 Task: Reply to email with the signature Eva Nelson with the subject 'Request for a change in project budget' from softage.1@softage.net with the message 'Can you please send me the latest sales report?' with CC to softage.10@softage.net with an attached document Operating_manual.docx
Action: Mouse moved to (822, 191)
Screenshot: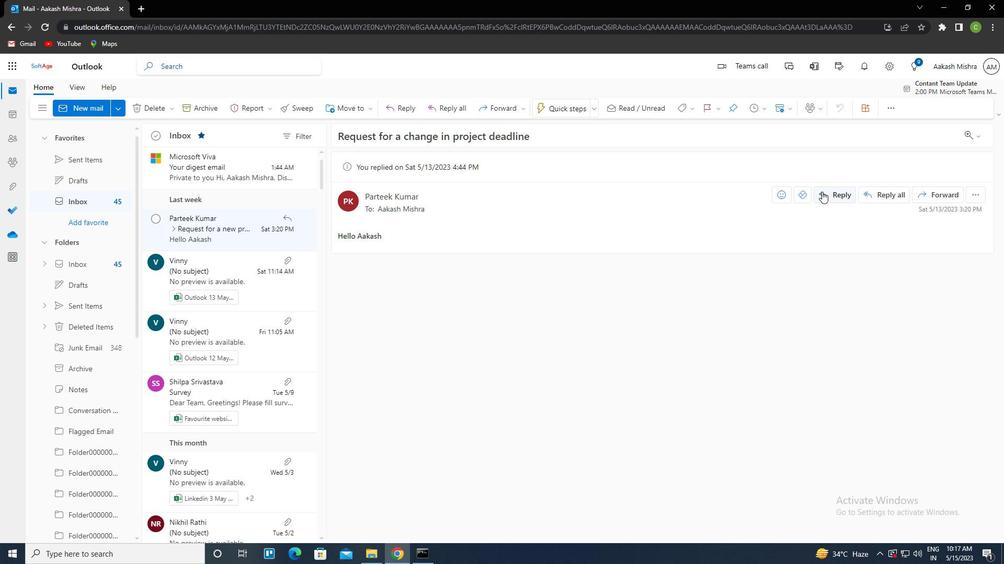 
Action: Mouse pressed left at (822, 191)
Screenshot: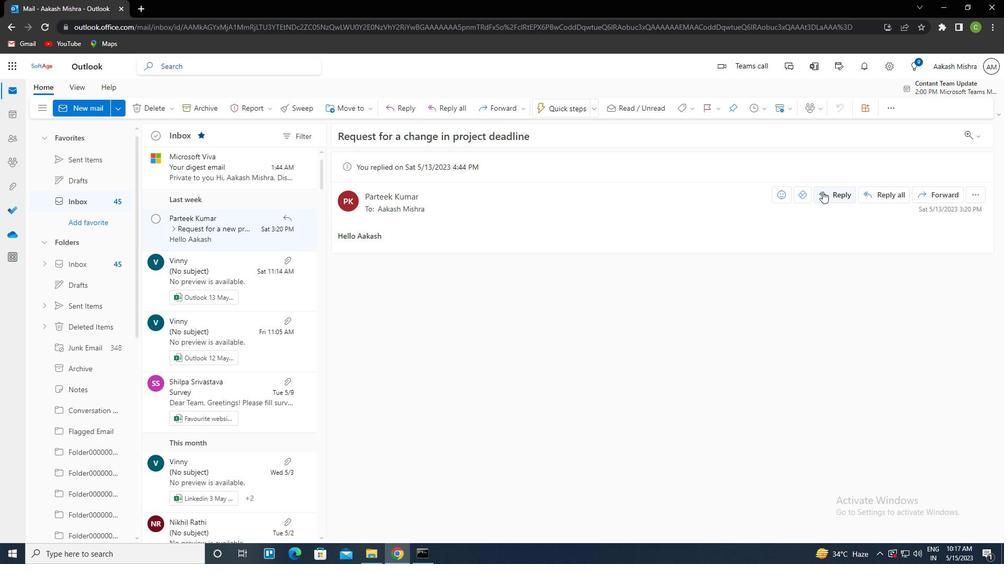 
Action: Mouse moved to (679, 111)
Screenshot: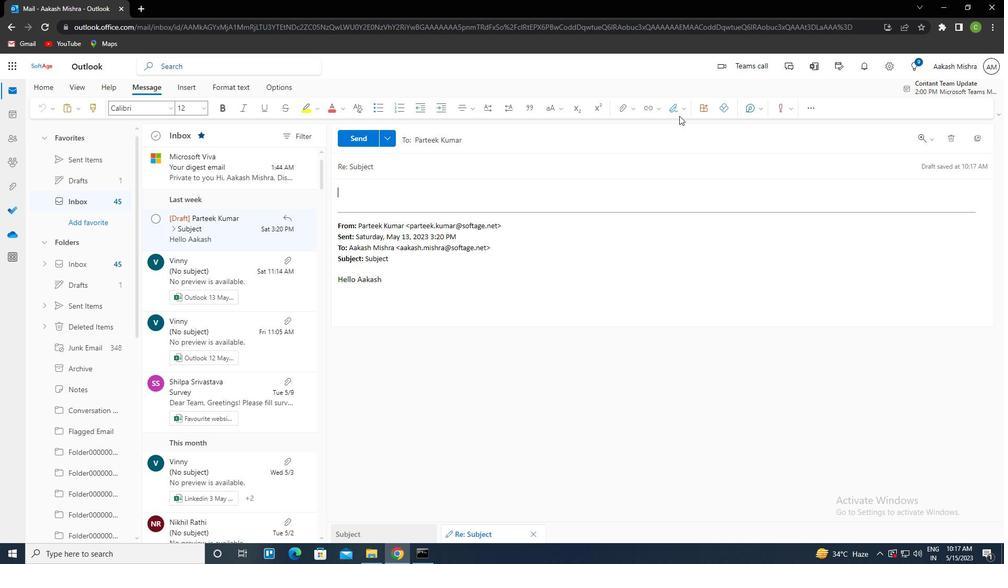 
Action: Mouse pressed left at (679, 111)
Screenshot: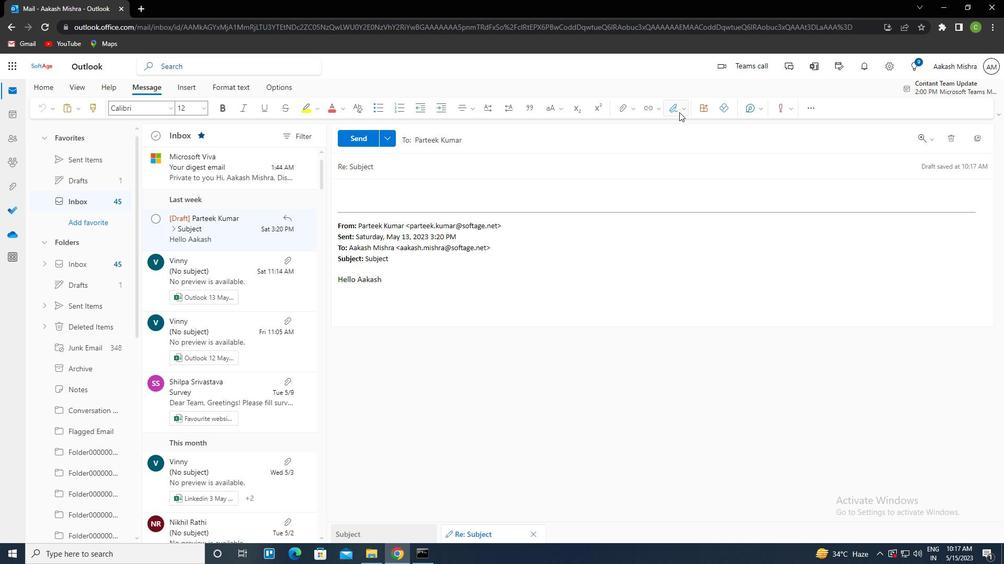 
Action: Mouse moved to (654, 150)
Screenshot: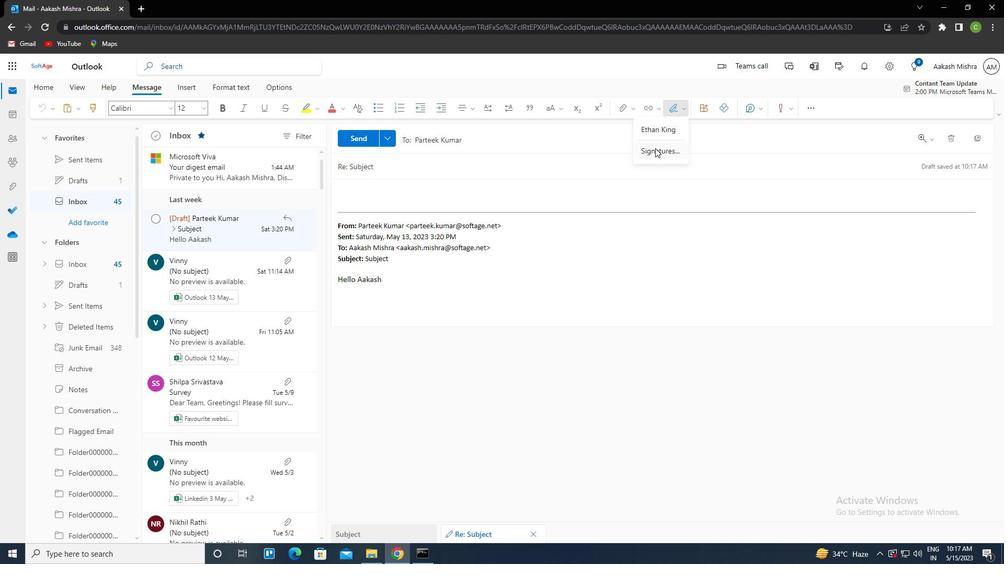 
Action: Mouse pressed left at (654, 150)
Screenshot: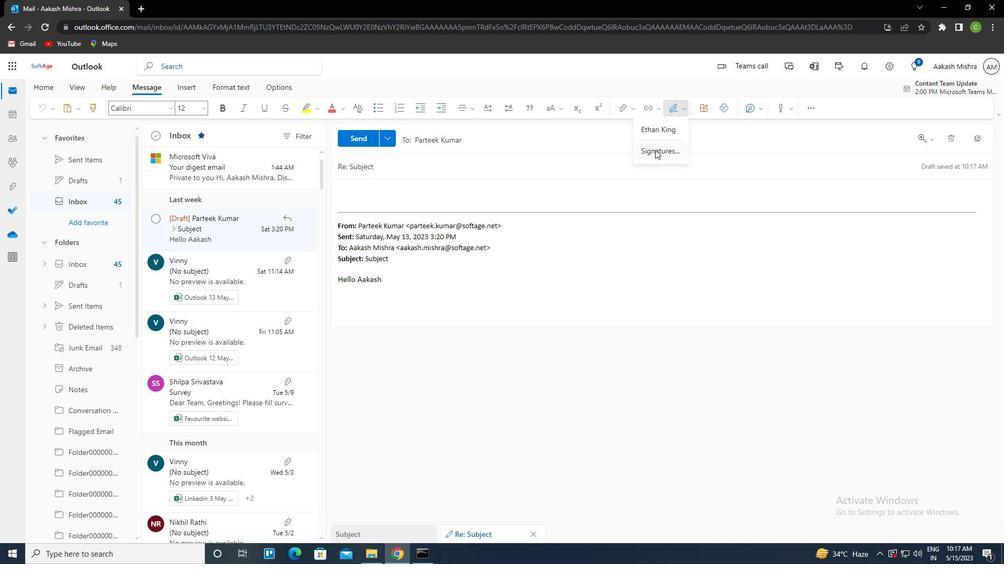 
Action: Mouse moved to (696, 194)
Screenshot: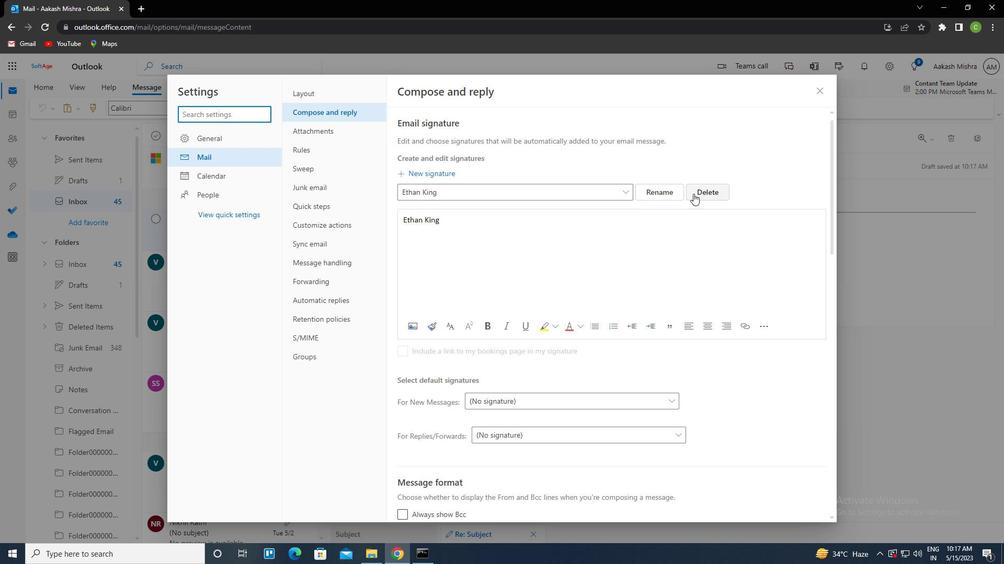 
Action: Mouse pressed left at (696, 194)
Screenshot: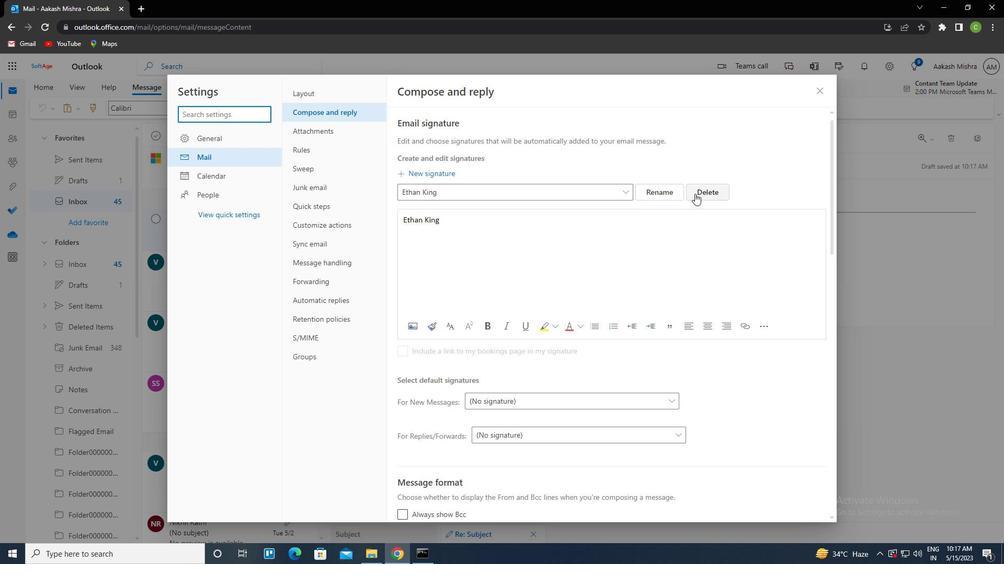 
Action: Mouse moved to (549, 193)
Screenshot: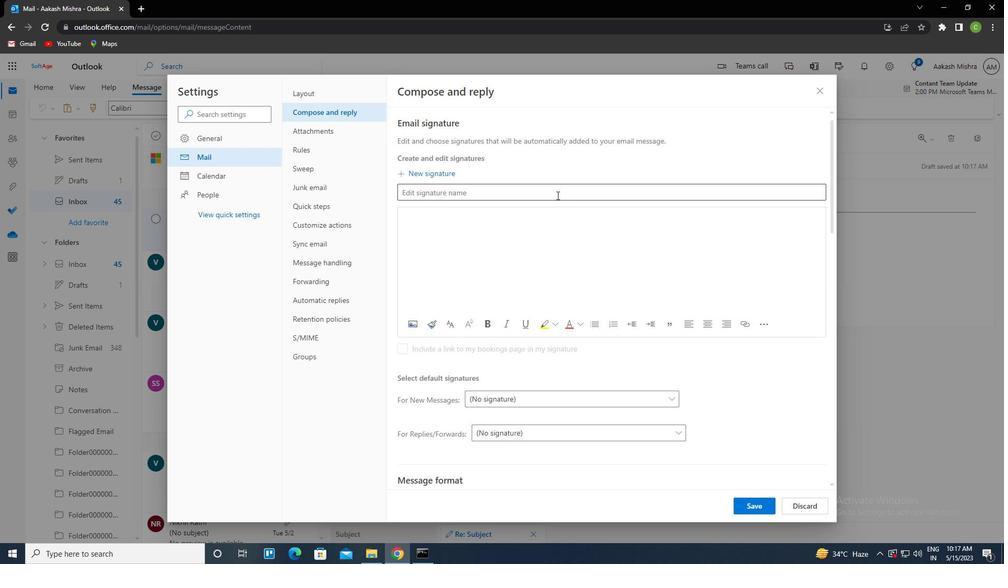 
Action: Mouse pressed left at (549, 193)
Screenshot: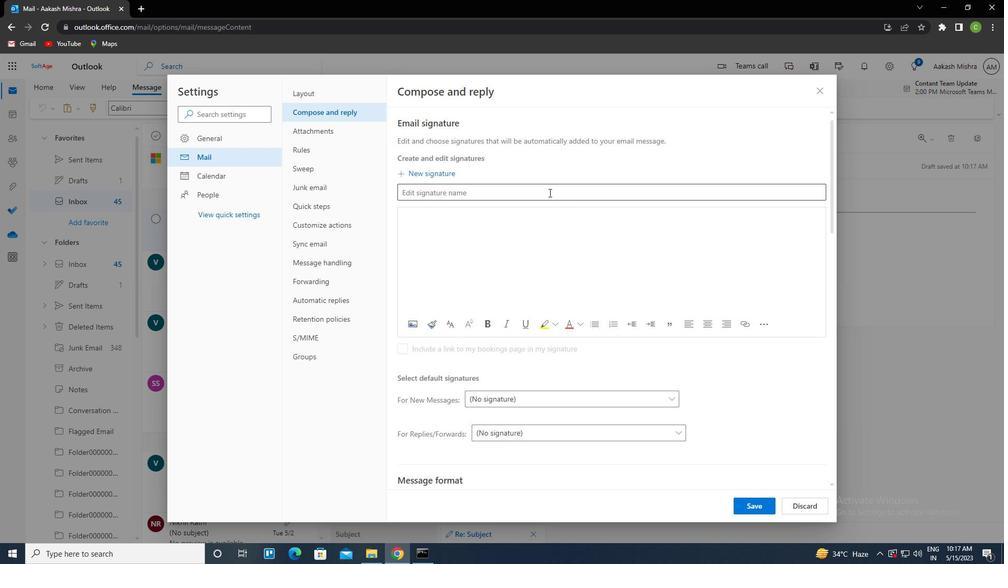 
Action: Key pressed <Key.caps_lock>e<Key.caps_lock>va<Key.space><Key.caps_lock>n<Key.caps_lock>elson<Key.tab><Key.caps_lock>e<Key.caps_lock>va<Key.space><Key.caps_lock>n<Key.caps_lock>elson
Screenshot: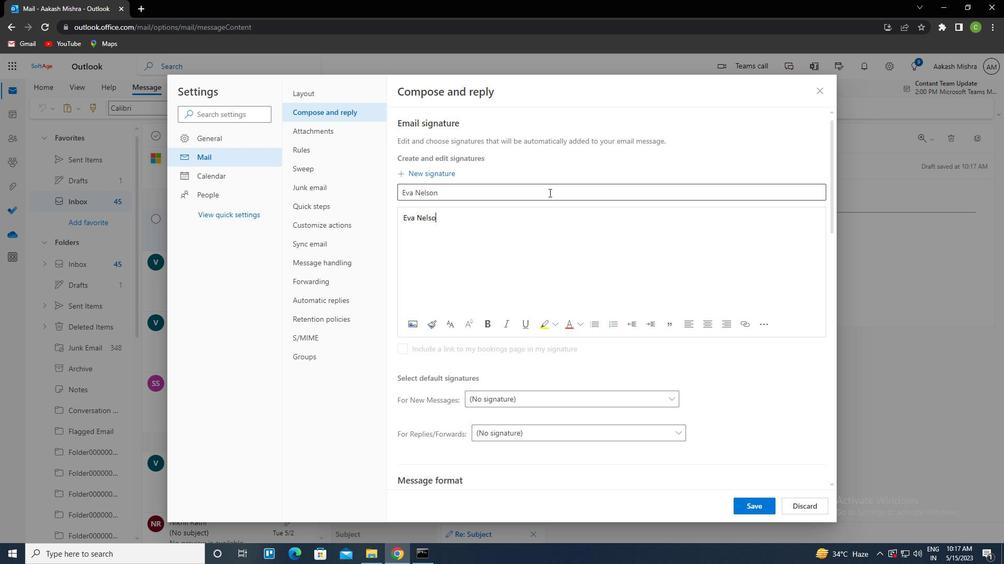 
Action: Mouse moved to (756, 508)
Screenshot: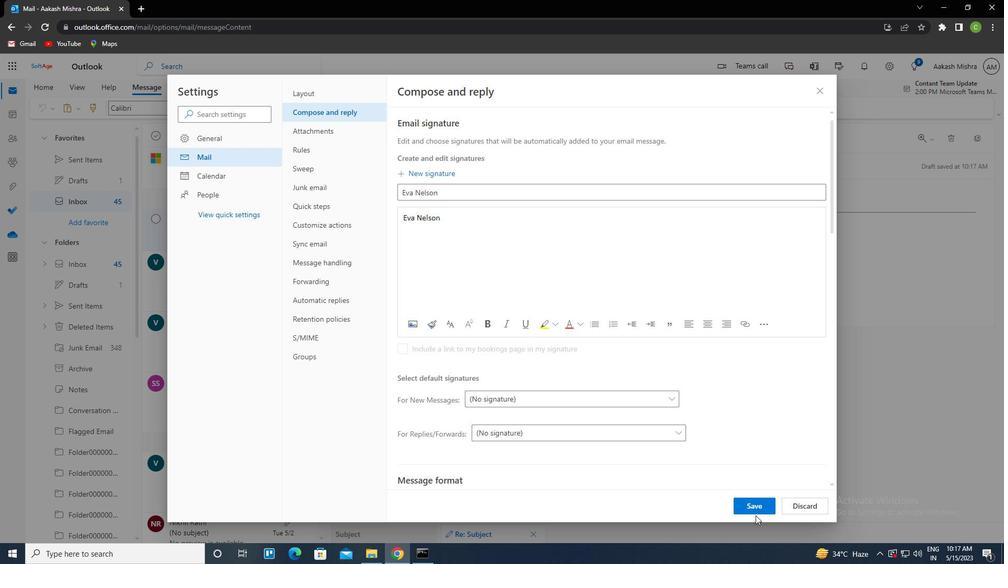 
Action: Mouse pressed left at (756, 508)
Screenshot: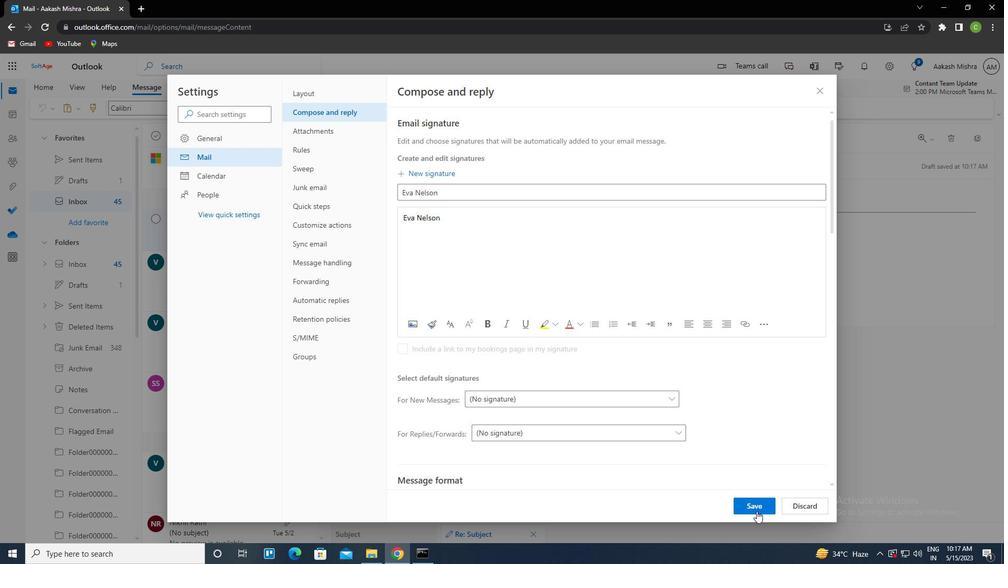 
Action: Mouse moved to (811, 99)
Screenshot: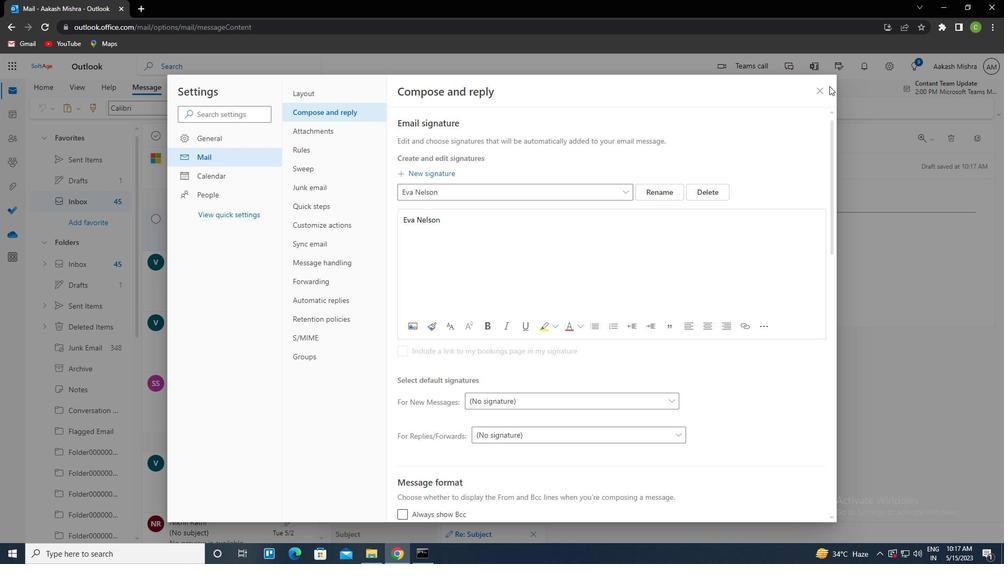 
Action: Mouse pressed left at (811, 99)
Screenshot: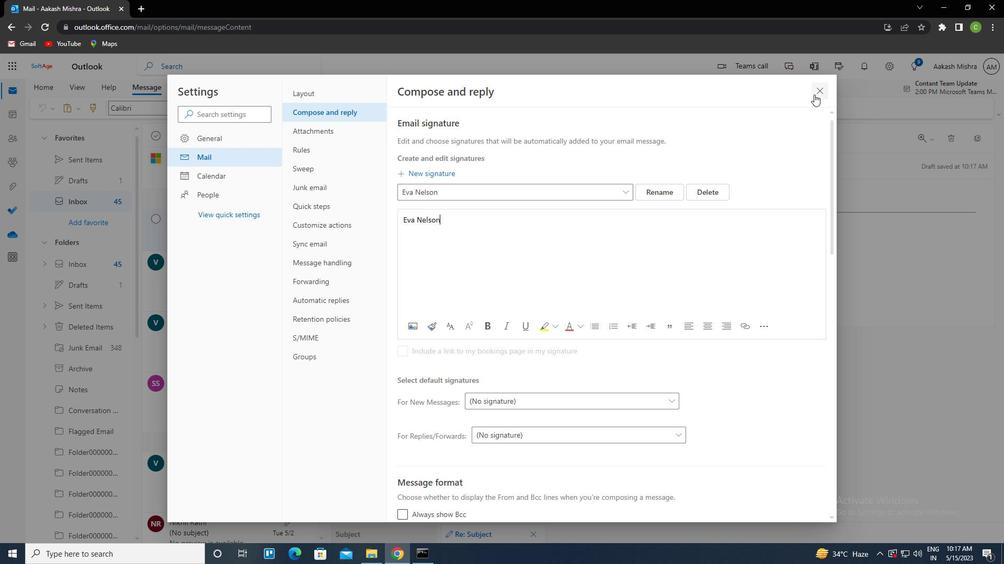 
Action: Mouse moved to (817, 97)
Screenshot: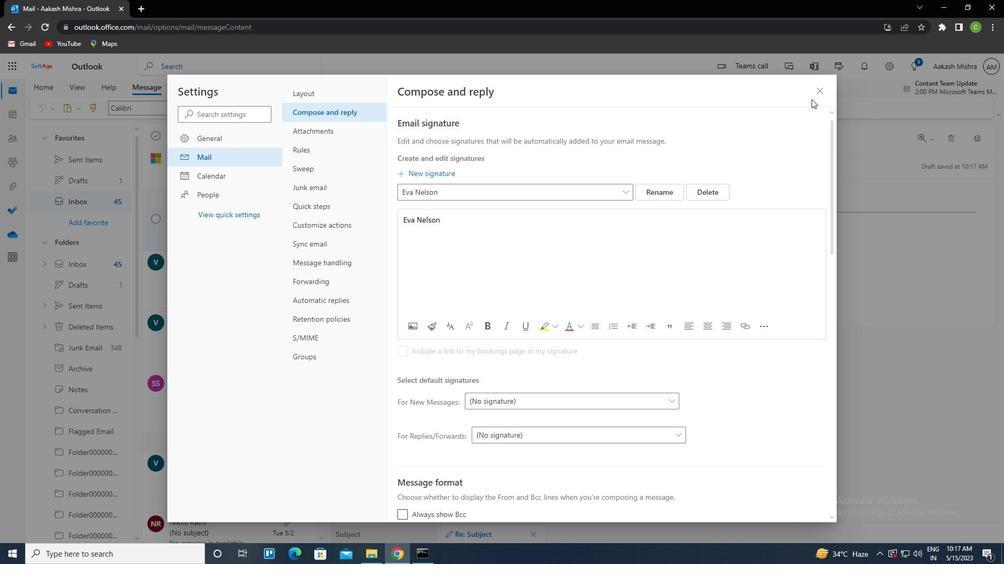 
Action: Mouse pressed left at (817, 97)
Screenshot: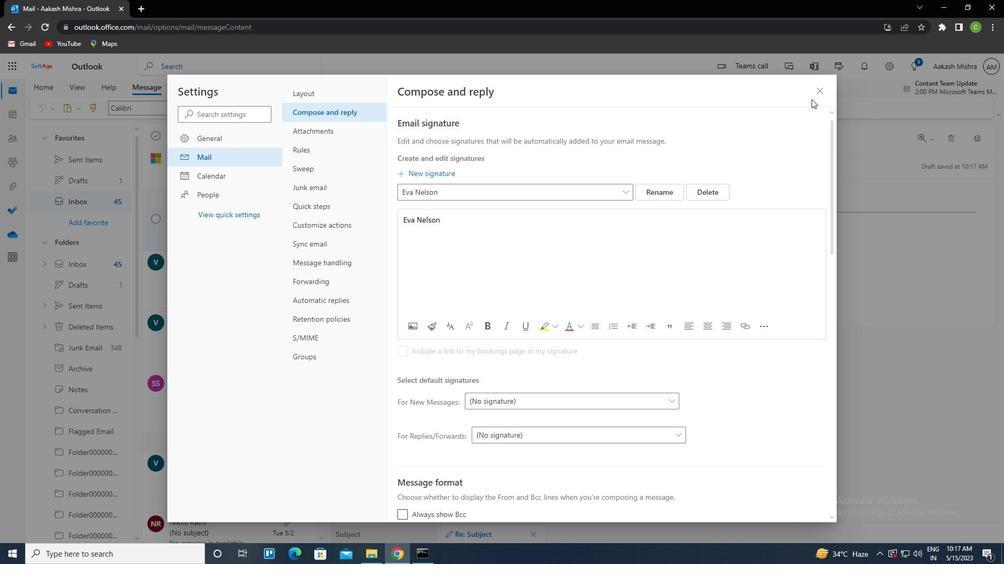 
Action: Mouse moved to (677, 115)
Screenshot: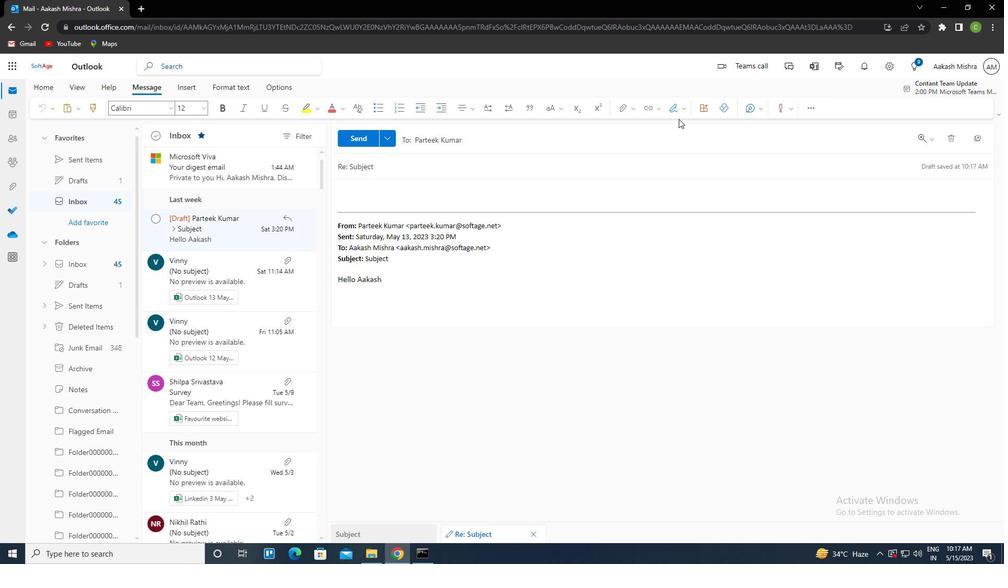 
Action: Mouse pressed left at (677, 115)
Screenshot: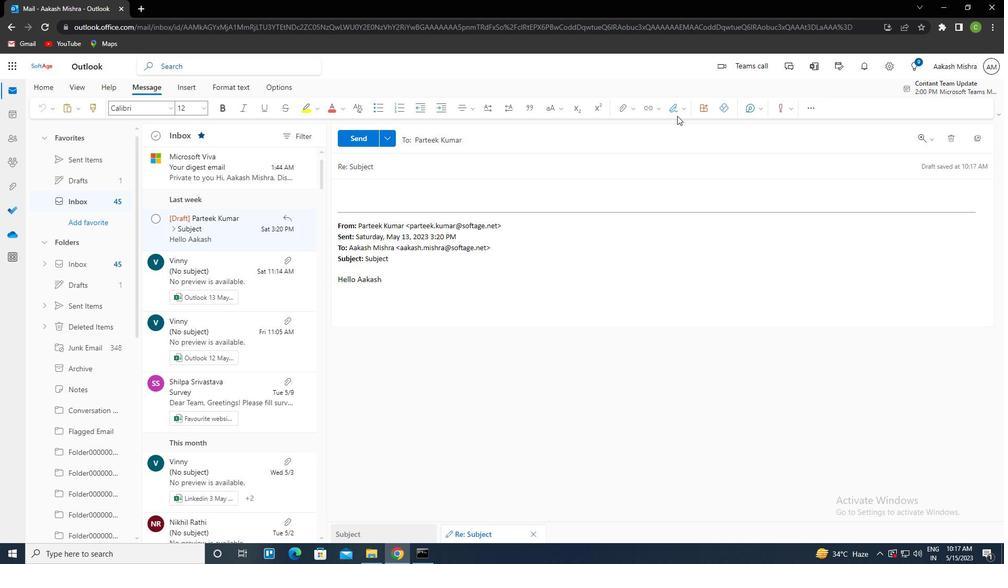 
Action: Mouse moved to (651, 131)
Screenshot: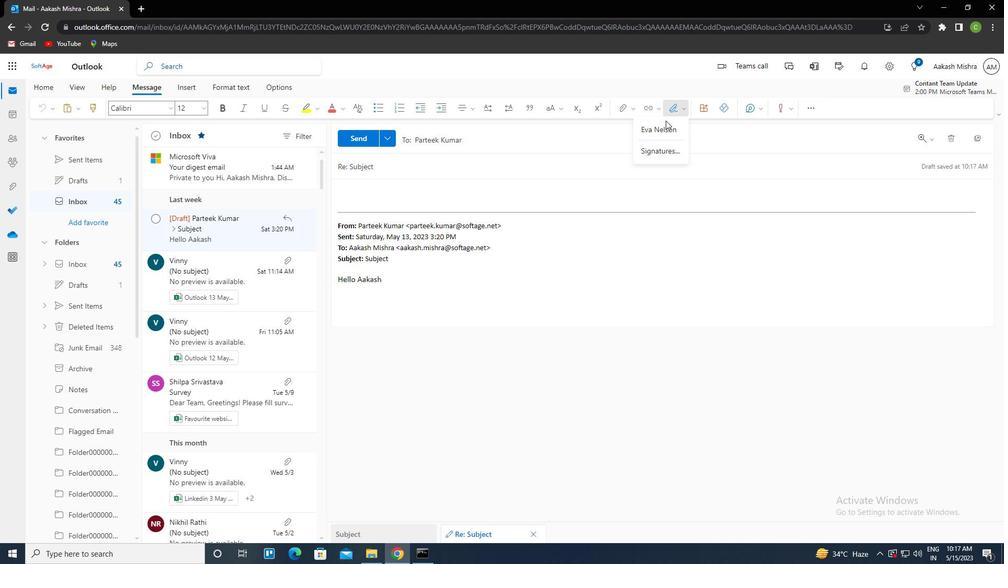 
Action: Mouse pressed left at (651, 131)
Screenshot: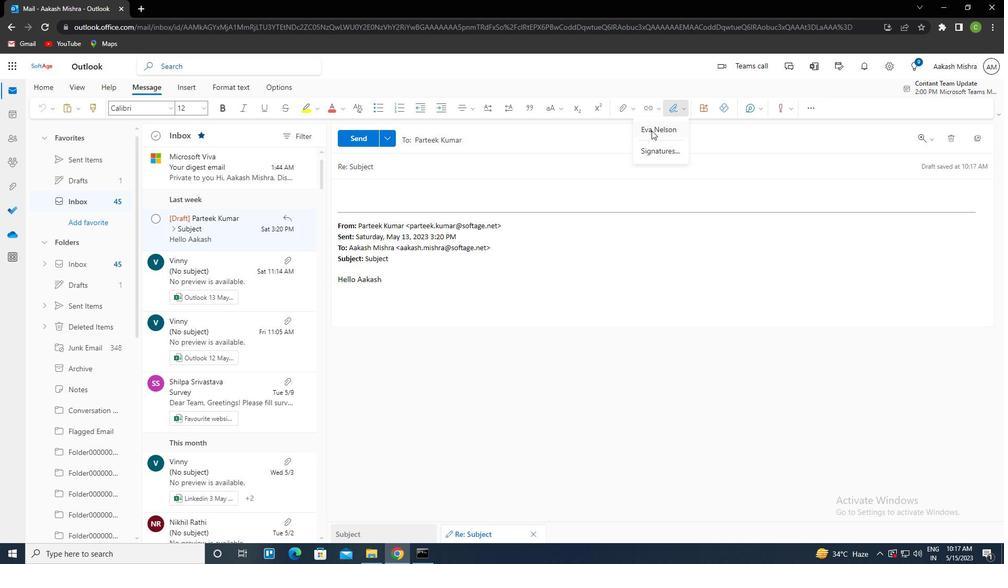 
Action: Mouse moved to (389, 172)
Screenshot: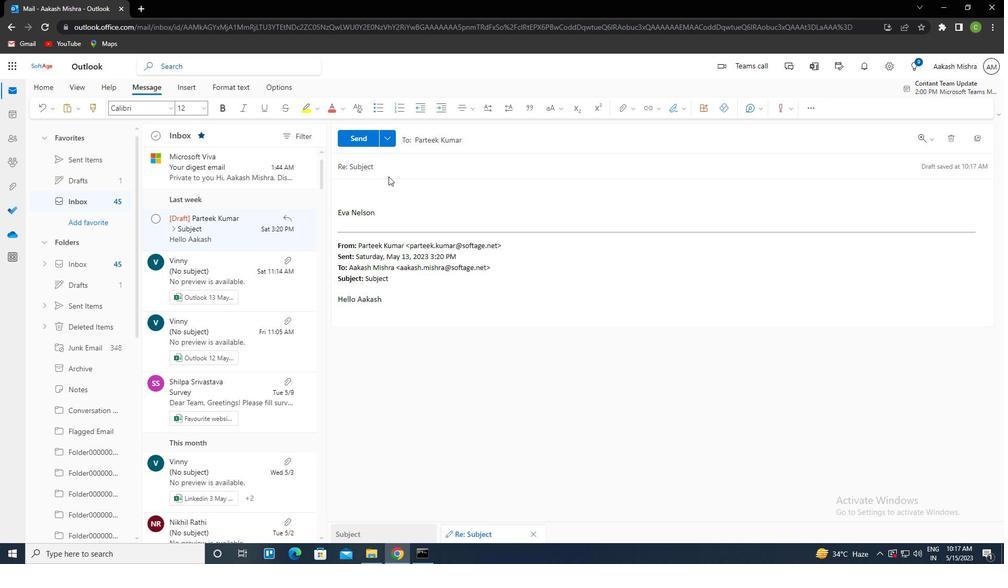 
Action: Mouse pressed left at (389, 172)
Screenshot: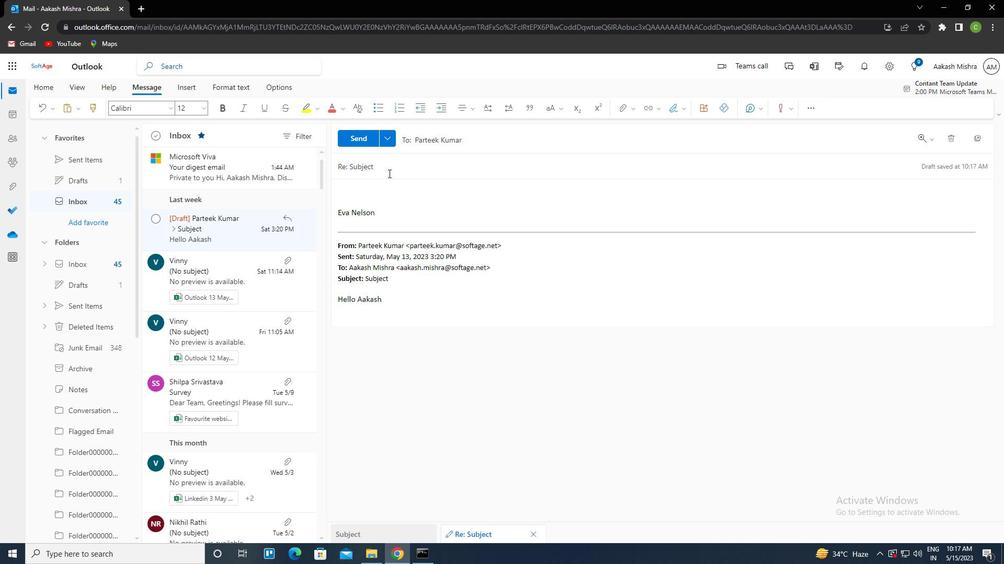 
Action: Mouse moved to (389, 172)
Screenshot: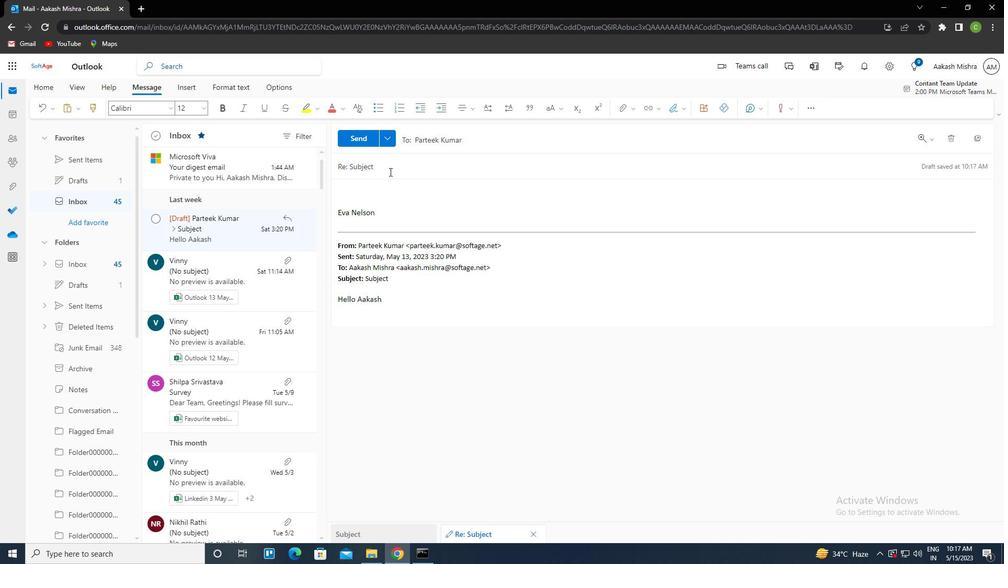 
Action: Key pressed <Key.shift><Key.left><Key.delete><Key.caps_lock>ctrl+R<Key.caps_lock>EQUEST<Key.space>FOR<Key.space>A<Key.space><Key.backspace>CHANGE<Key.left><Key.right><Key.space><Key.right><Key.space>ctrl+IN<Key.space>PROJECT<Key.space>BUDGET<Key.tab>
Screenshot: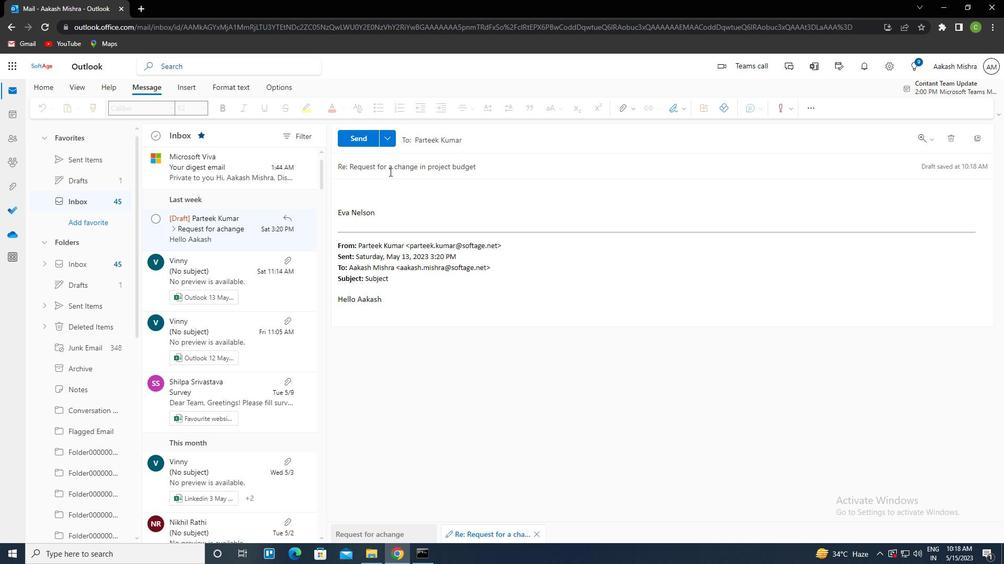 
Action: Mouse moved to (406, 185)
Screenshot: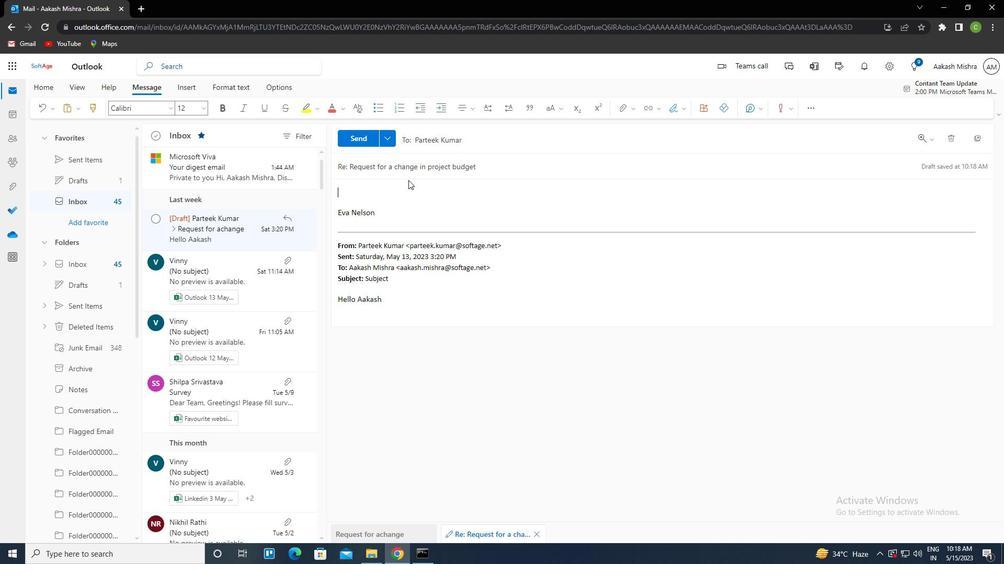 
Action: Key pressed <Key.caps_lock>C<Key.caps_lock>AN<Key.space>OU<Key.space>PLEASE<Key.space>SEND<Key.space>ME<Key.space>THE<Key.space>LATEST<Key.space>SALES<Key.space>REPORT
Screenshot: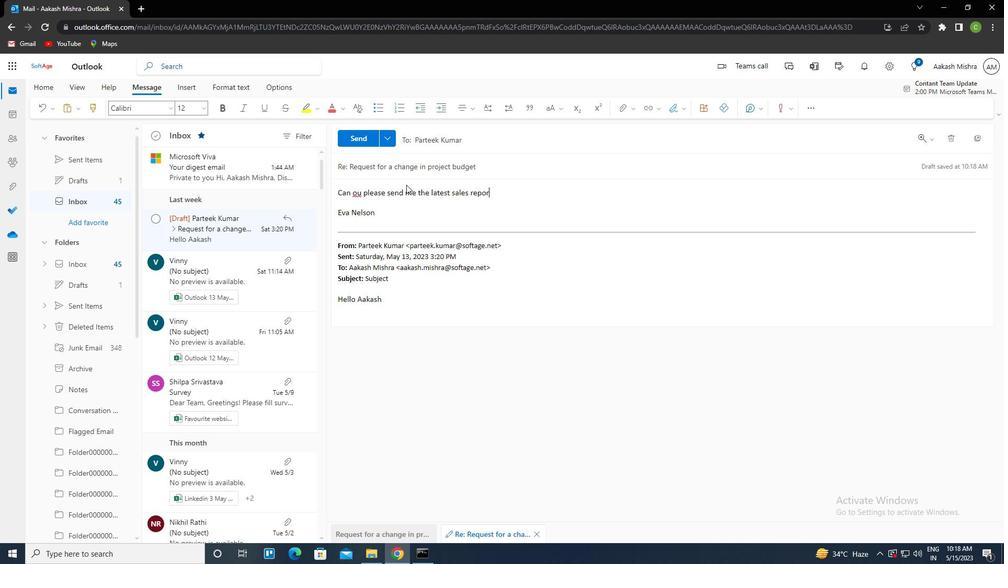 
Action: Mouse moved to (354, 194)
Screenshot: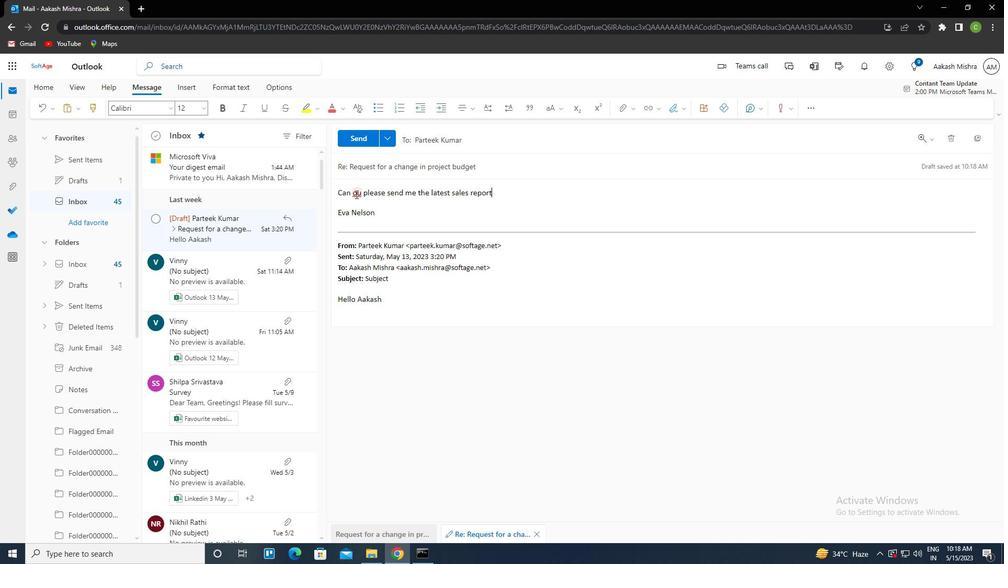
Action: Mouse pressed left at (354, 194)
Screenshot: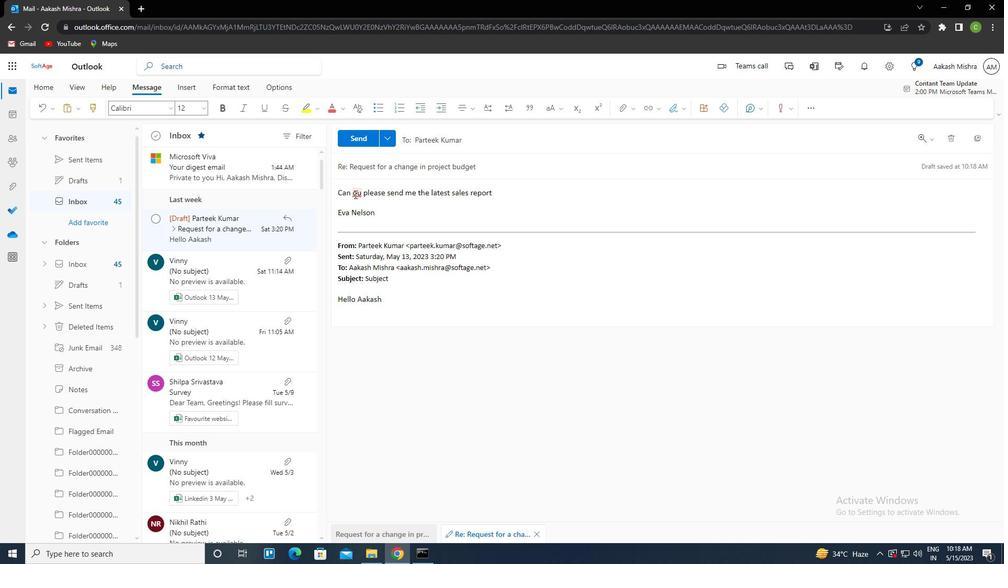 
Action: Mouse moved to (361, 196)
Screenshot: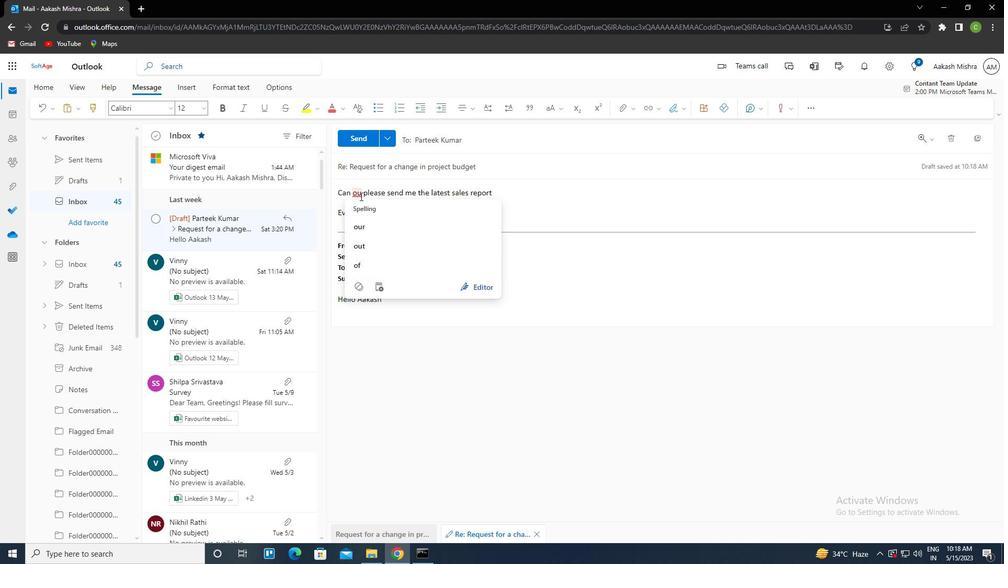 
Action: Key pressed Y
Screenshot: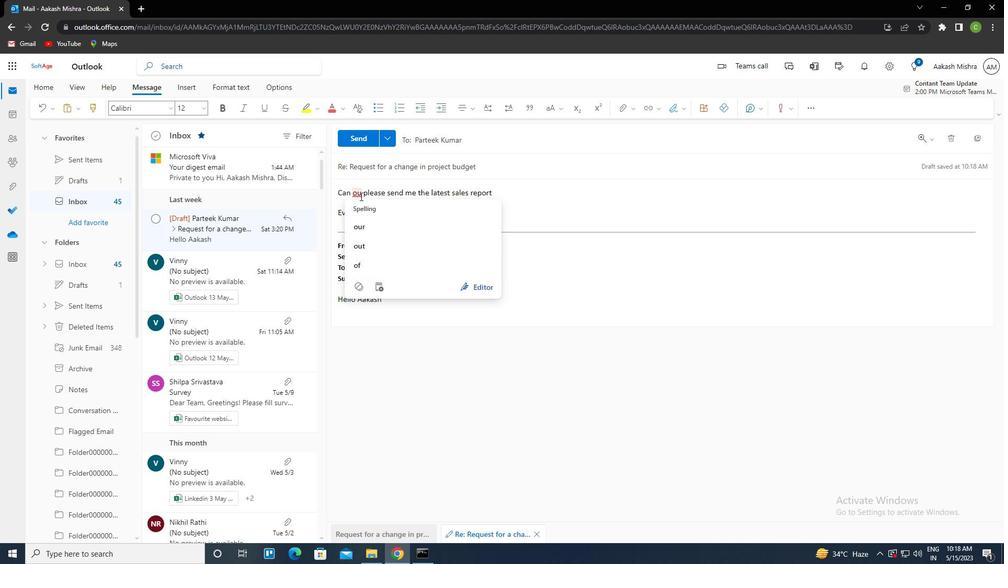 
Action: Mouse moved to (483, 143)
Screenshot: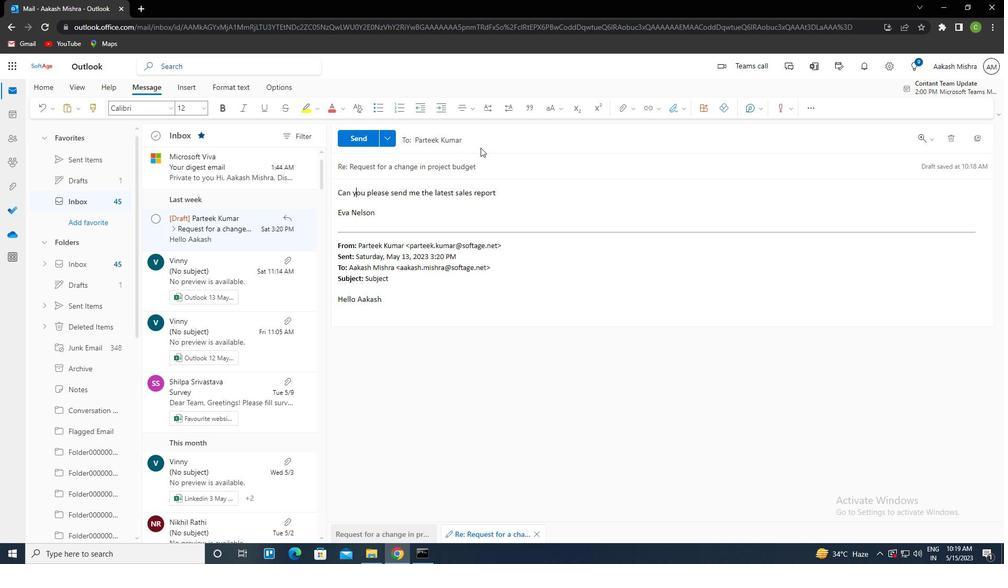 
Action: Mouse pressed left at (483, 143)
Screenshot: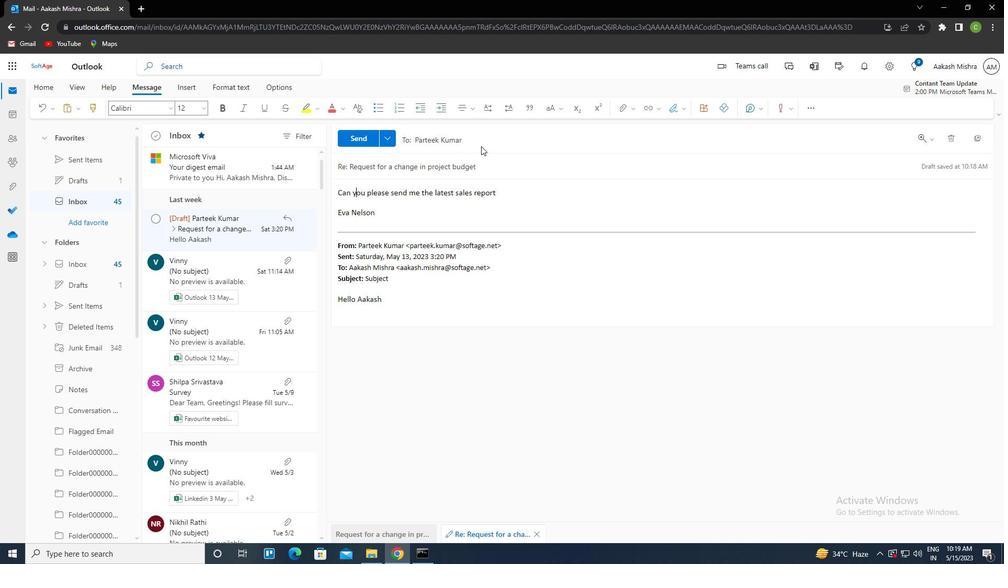
Action: Mouse moved to (405, 194)
Screenshot: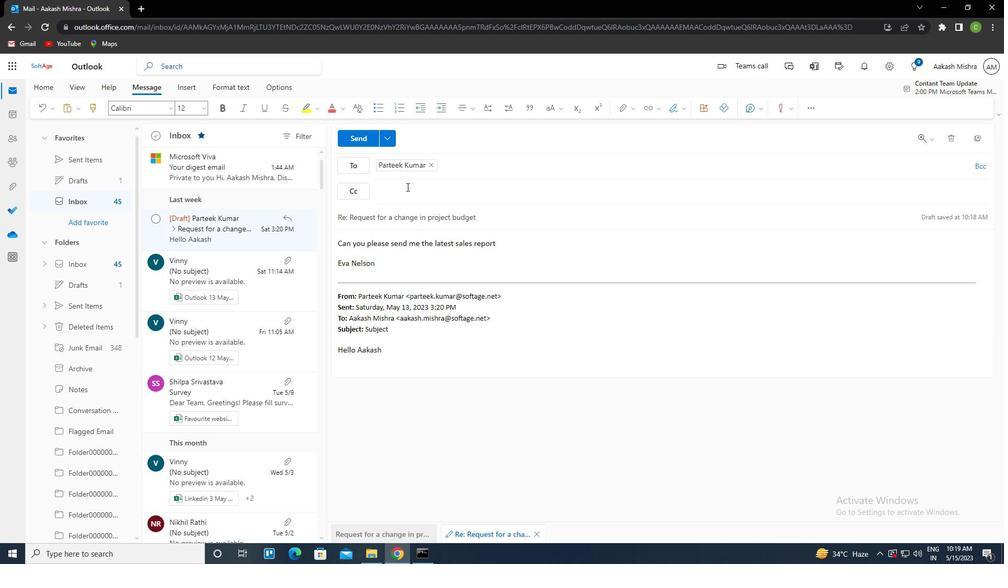 
Action: Mouse pressed left at (405, 194)
Screenshot: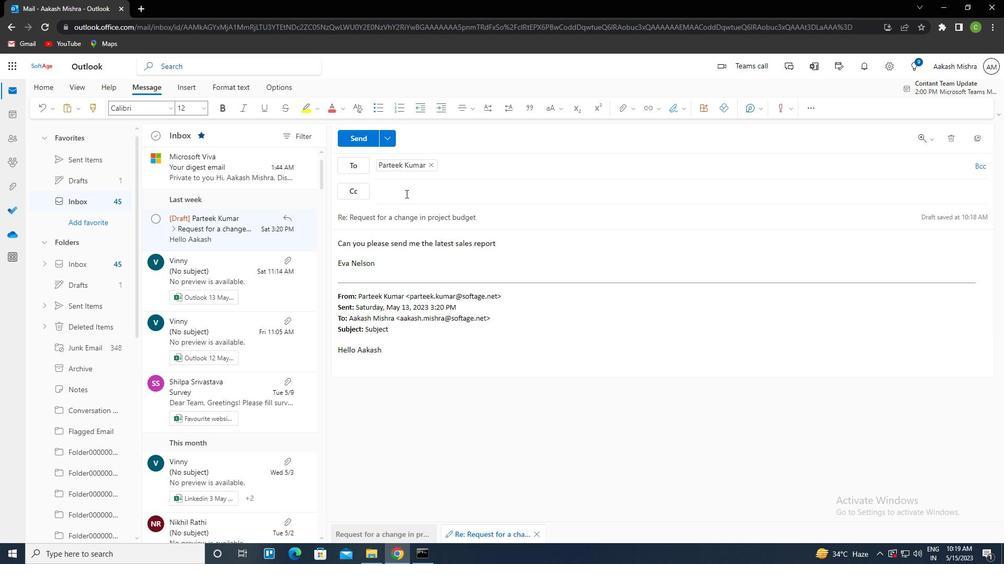 
Action: Mouse moved to (405, 194)
Screenshot: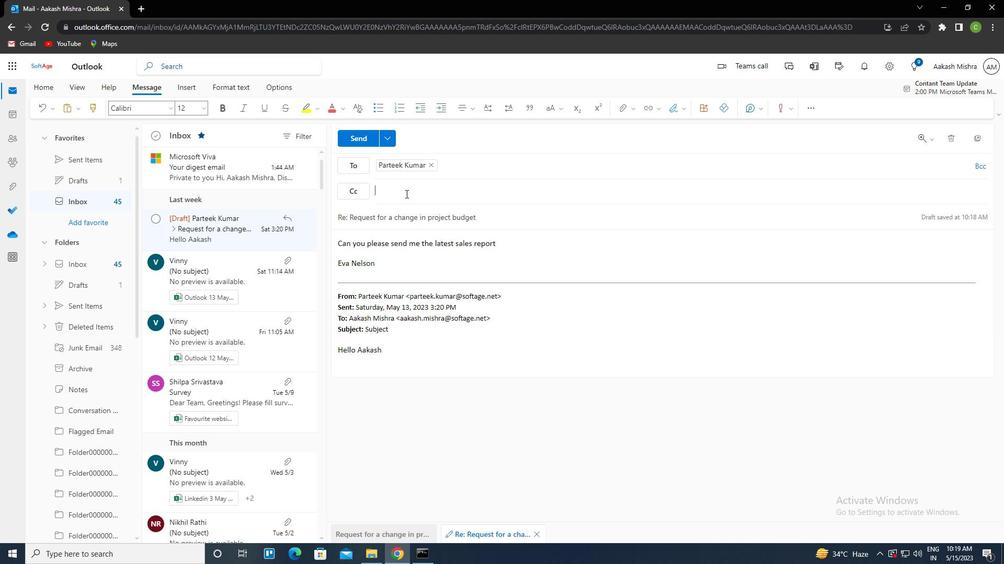 
Action: Key pressed SOFTAGE.10<Key.shift>@SOFTAGE.COM<Key.backspace><Key.backspace><Key.backspace><Key.enter>
Screenshot: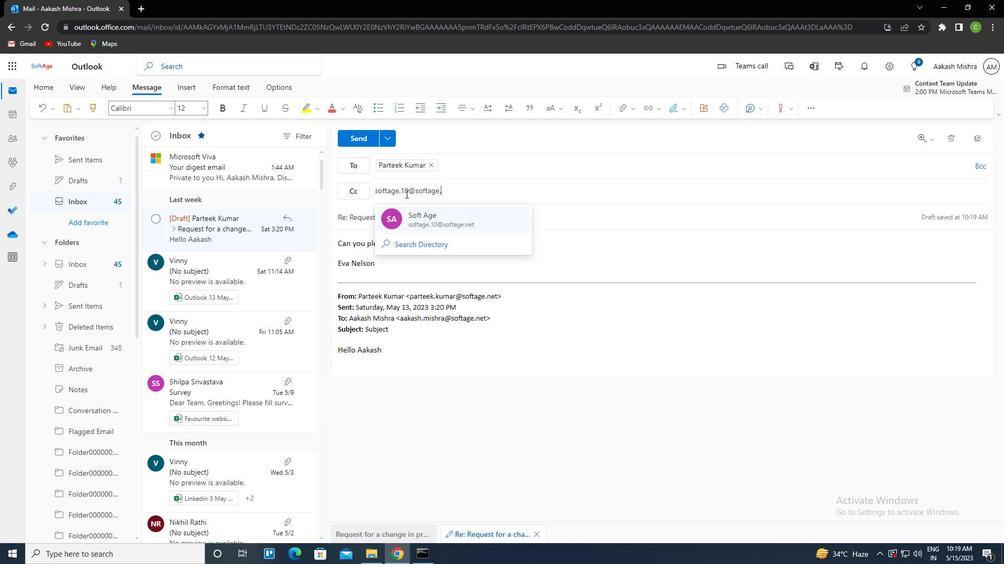 
Action: Mouse moved to (626, 109)
Screenshot: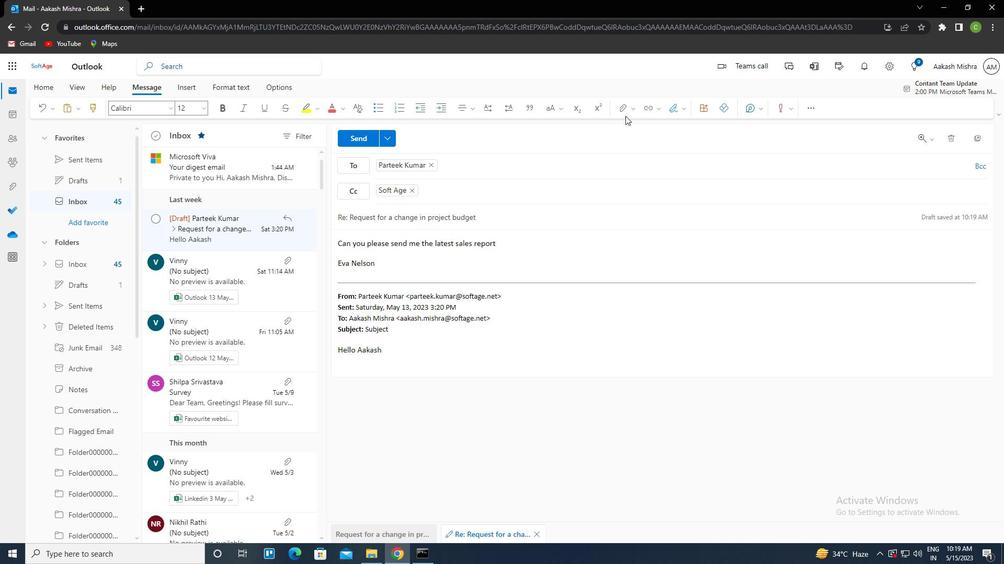 
Action: Mouse pressed left at (626, 109)
Screenshot: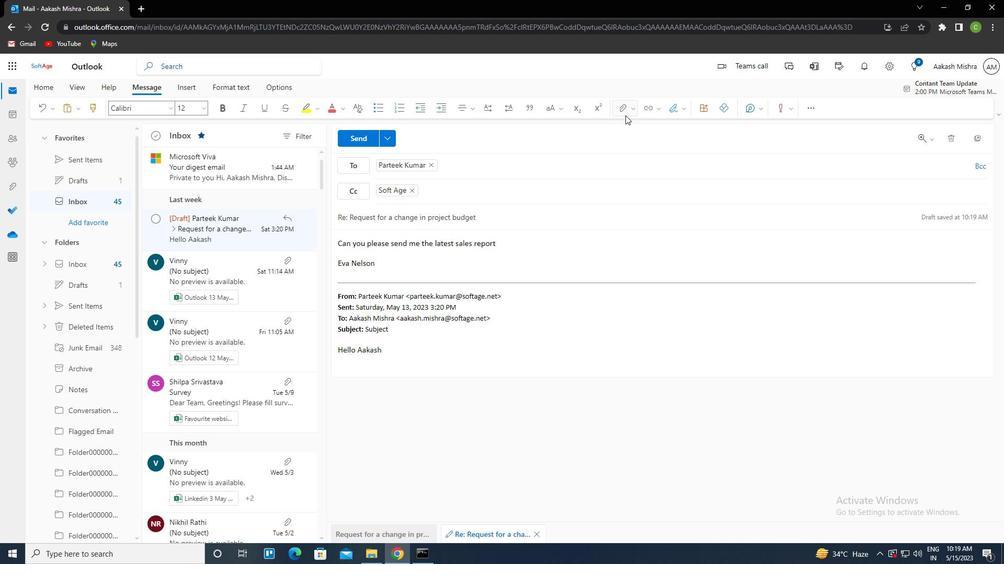 
Action: Mouse moved to (550, 134)
Screenshot: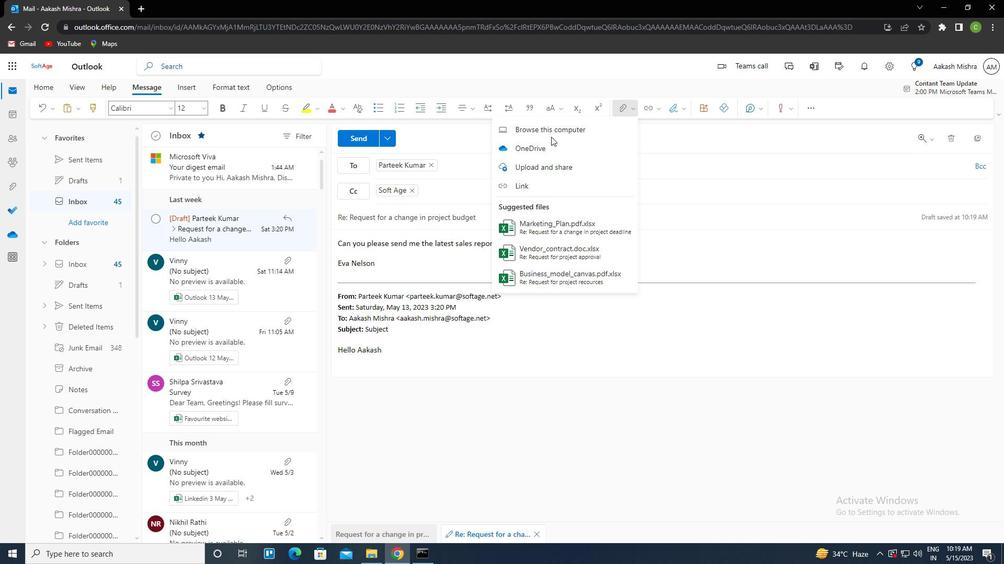 
Action: Mouse pressed left at (550, 134)
Screenshot: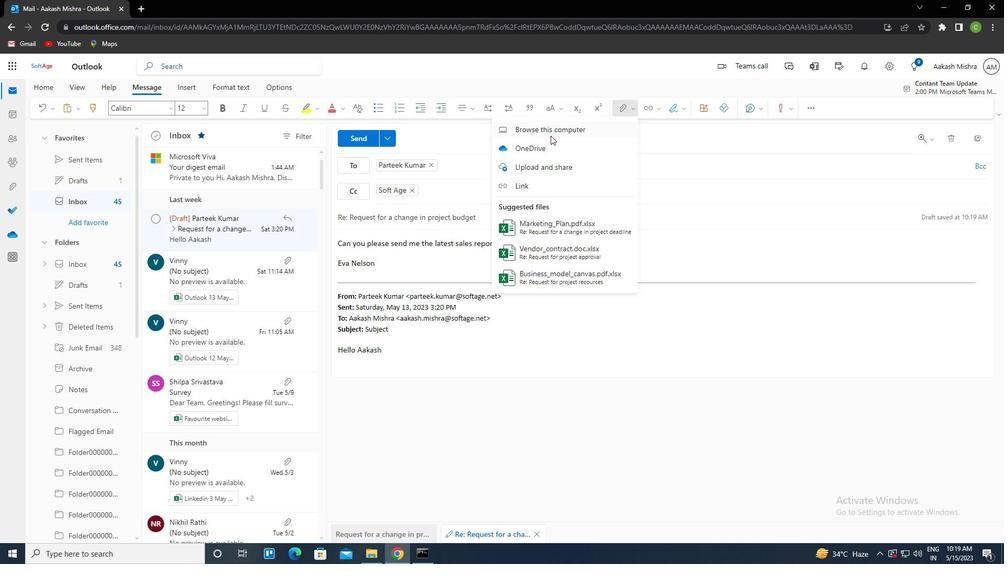 
Action: Mouse moved to (173, 142)
Screenshot: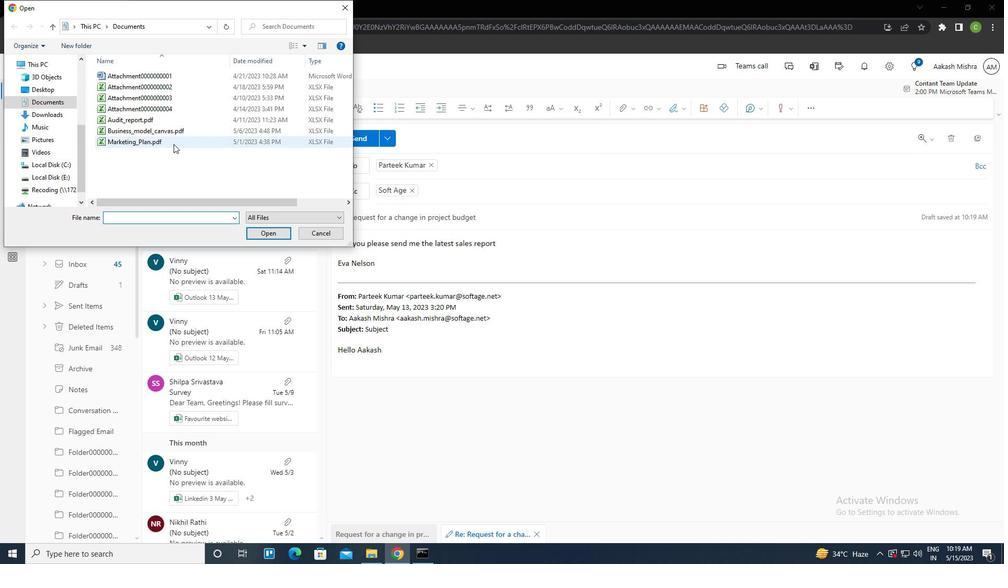 
Action: Mouse pressed left at (173, 142)
Screenshot: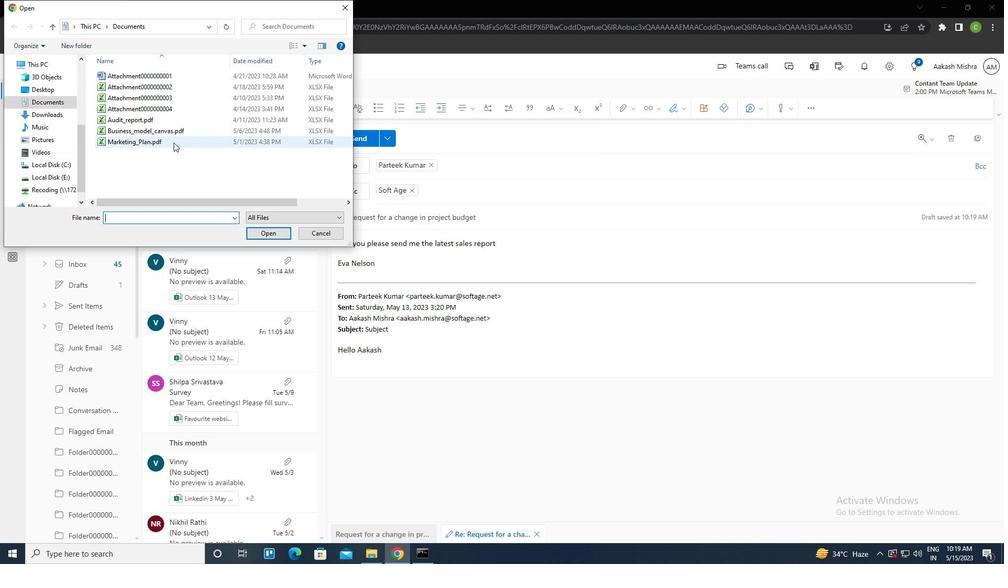 
Action: Key pressed <Key.f2><Key.caps_lock>O<Key.caps_lock>PERAING<Key.shift_r><Key.shift_r>_MANUAL.DOCX
Screenshot: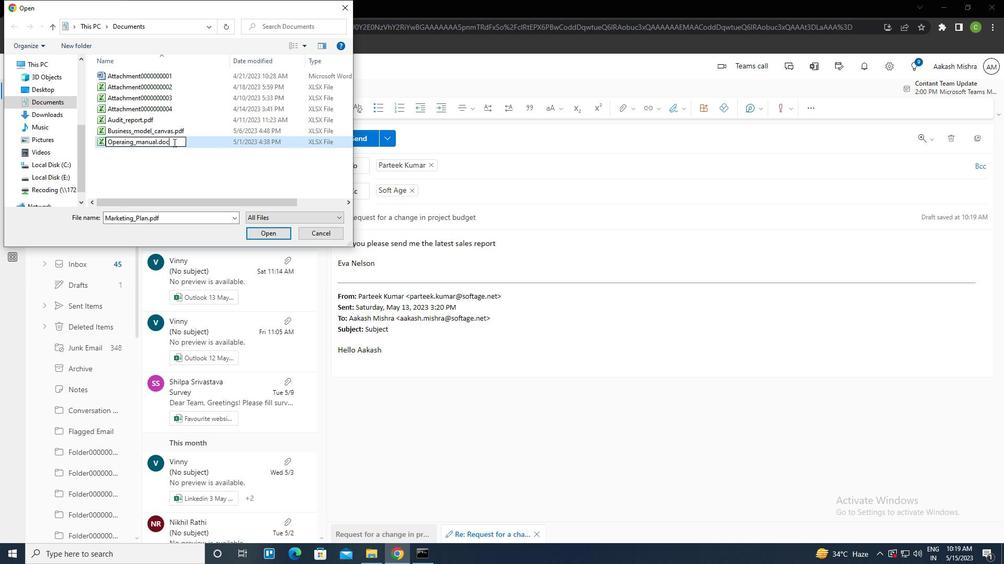 
Action: Mouse moved to (214, 144)
Screenshot: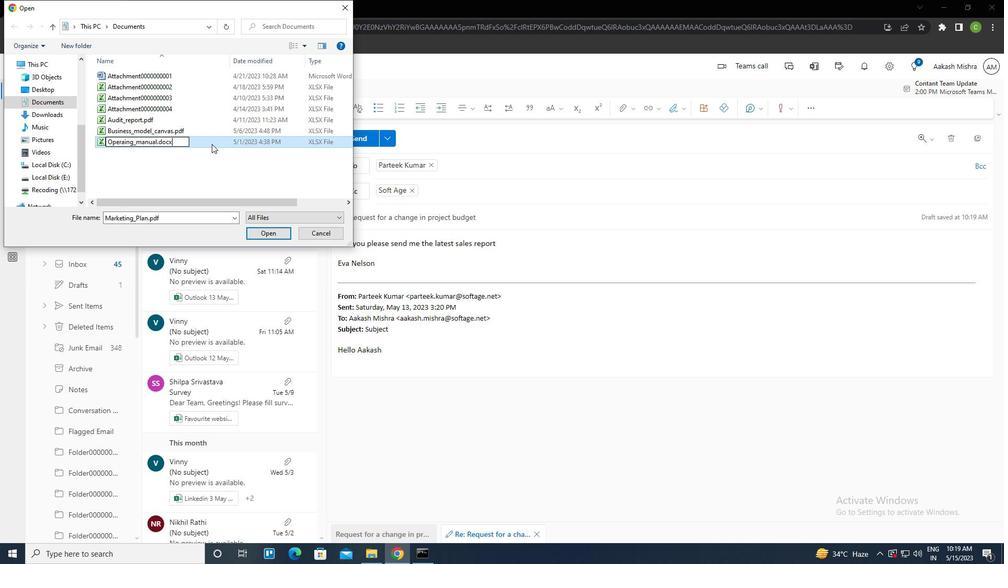 
Action: Mouse pressed left at (214, 144)
Screenshot: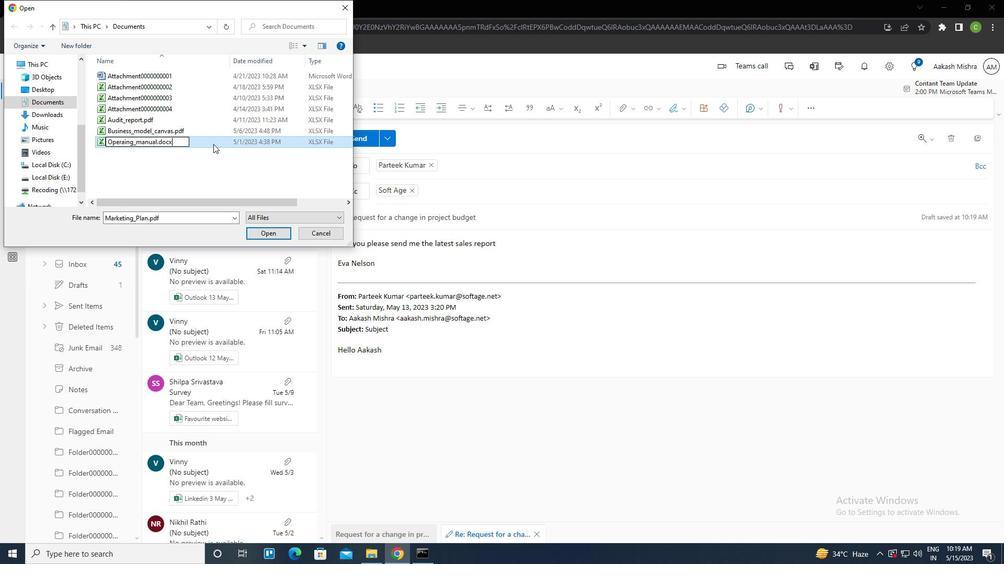 
Action: Mouse pressed left at (214, 144)
Screenshot: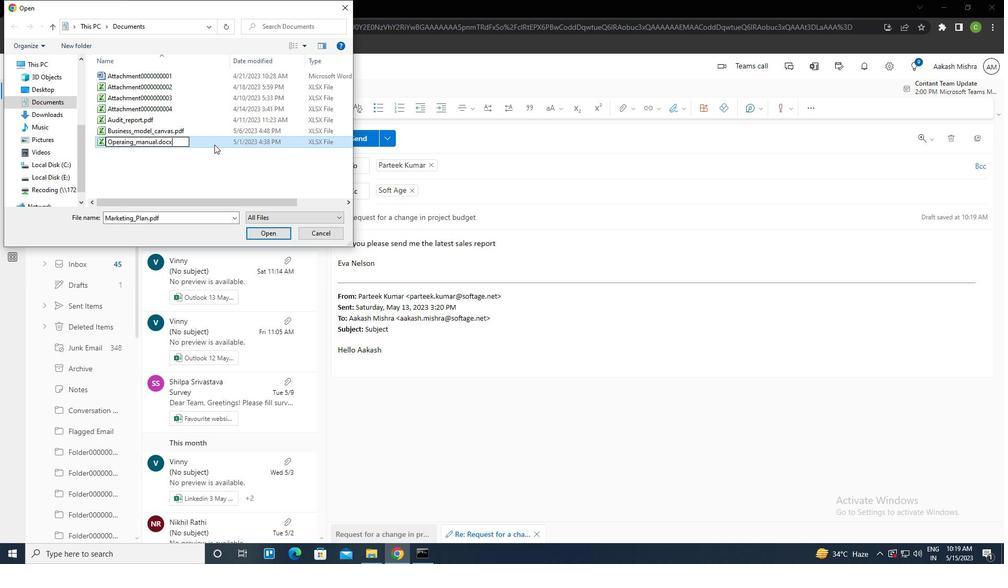 
Action: Mouse moved to (354, 143)
Screenshot: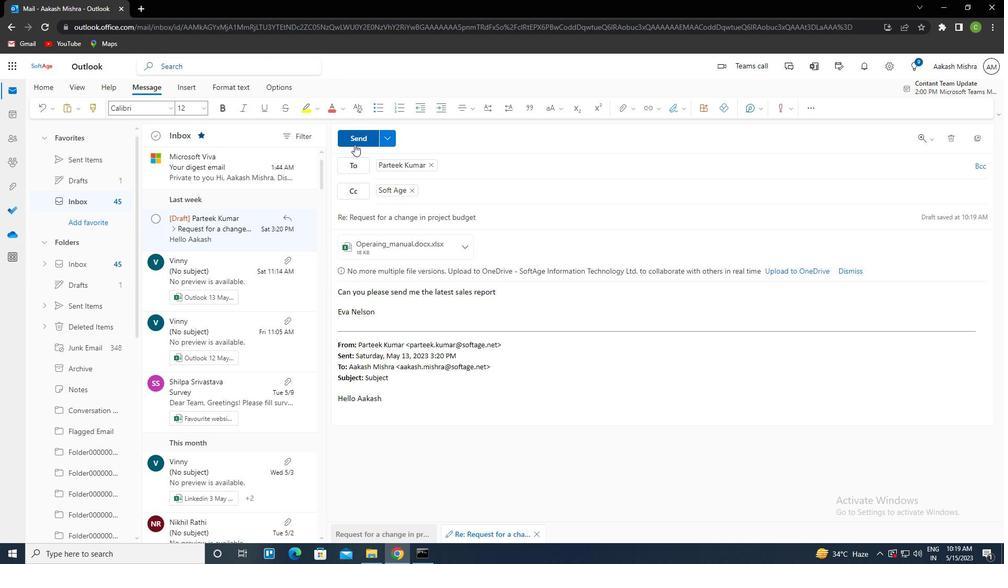 
Action: Mouse pressed left at (354, 143)
Screenshot: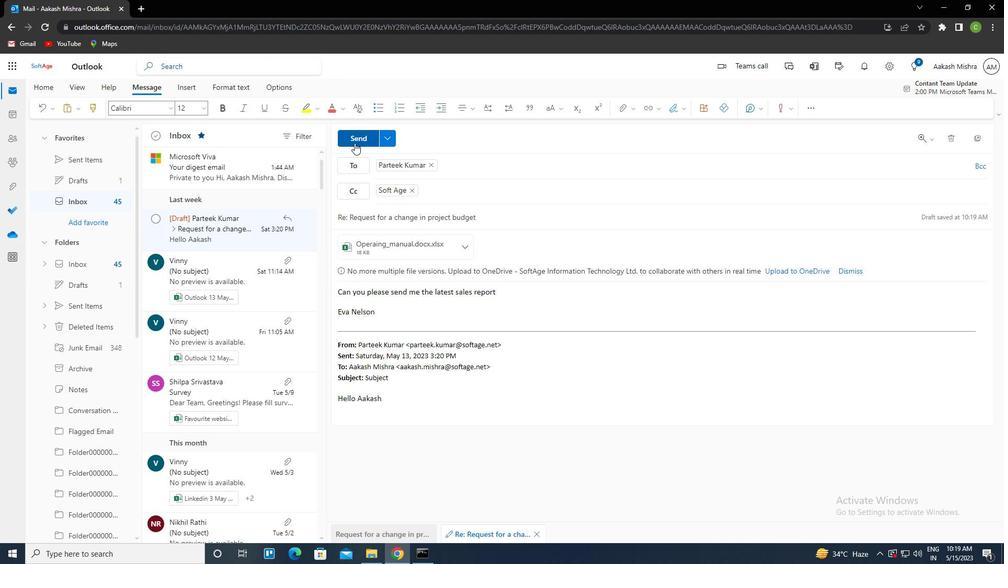 
